 Task: Change scribble line weight to 4PX.
Action: Mouse moved to (354, 269)
Screenshot: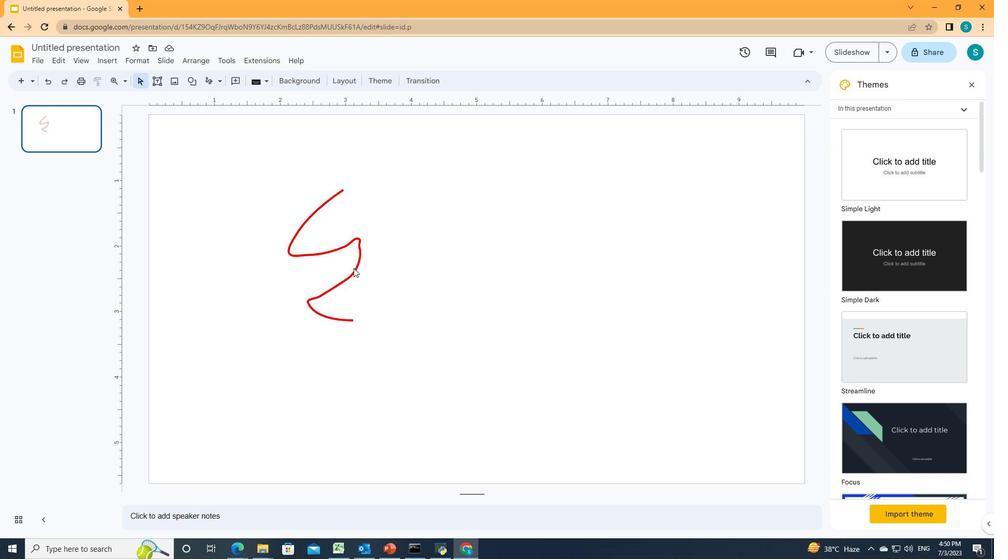 
Action: Mouse pressed left at (354, 269)
Screenshot: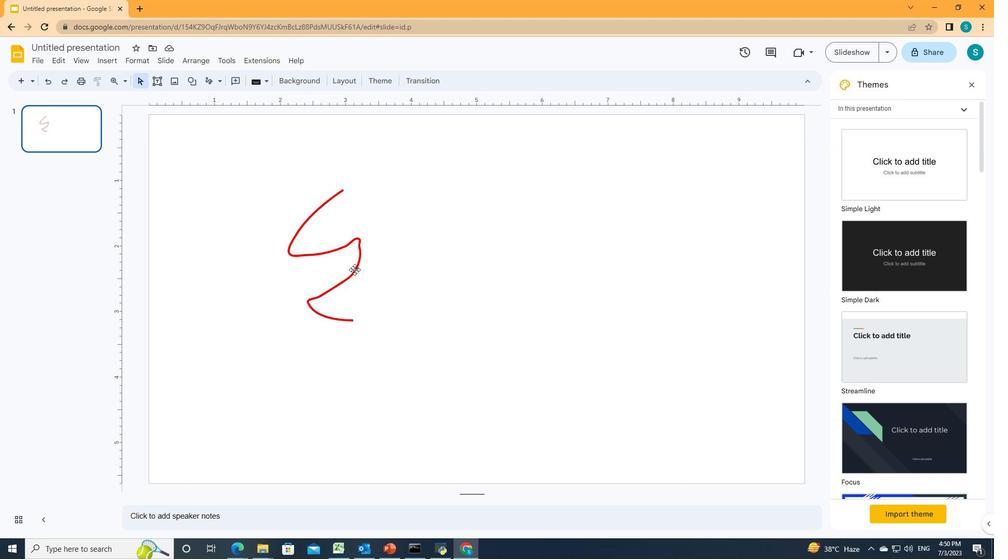 
Action: Mouse moved to (256, 80)
Screenshot: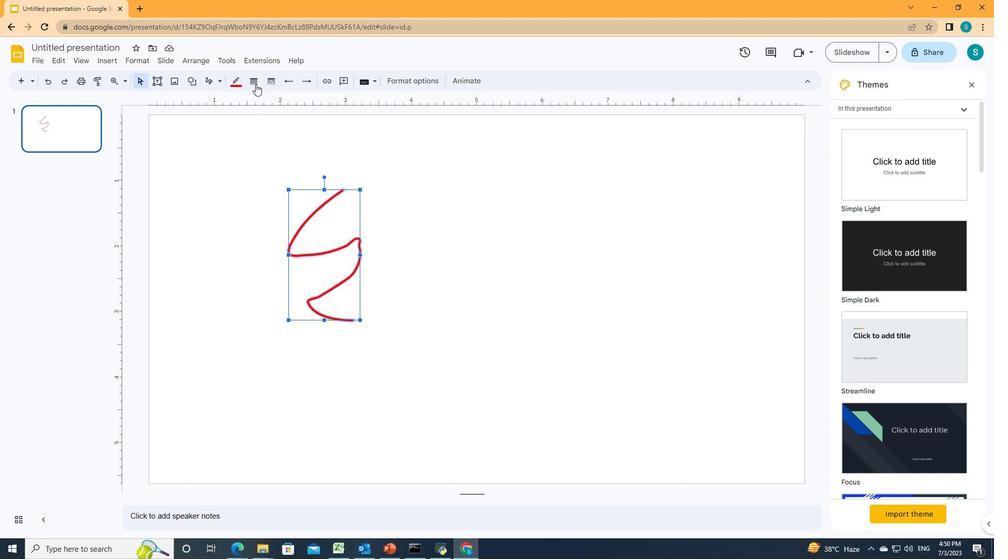 
Action: Mouse pressed left at (256, 80)
Screenshot: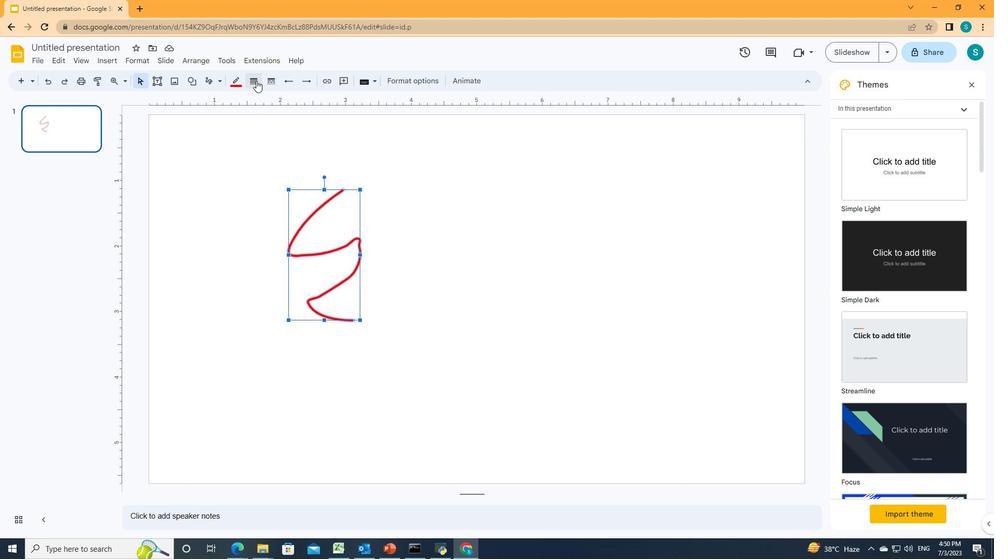 
Action: Mouse moved to (257, 146)
Screenshot: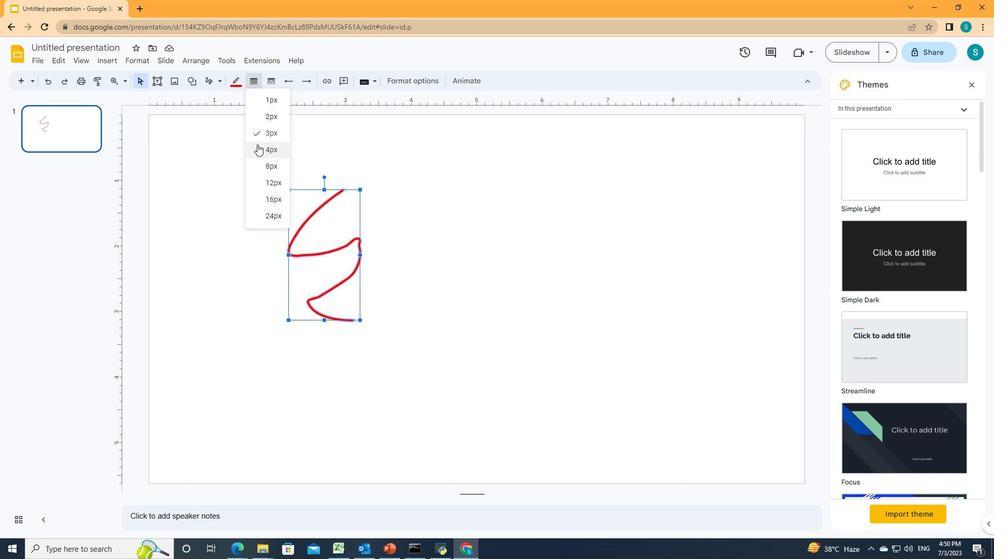 
Action: Mouse pressed left at (257, 146)
Screenshot: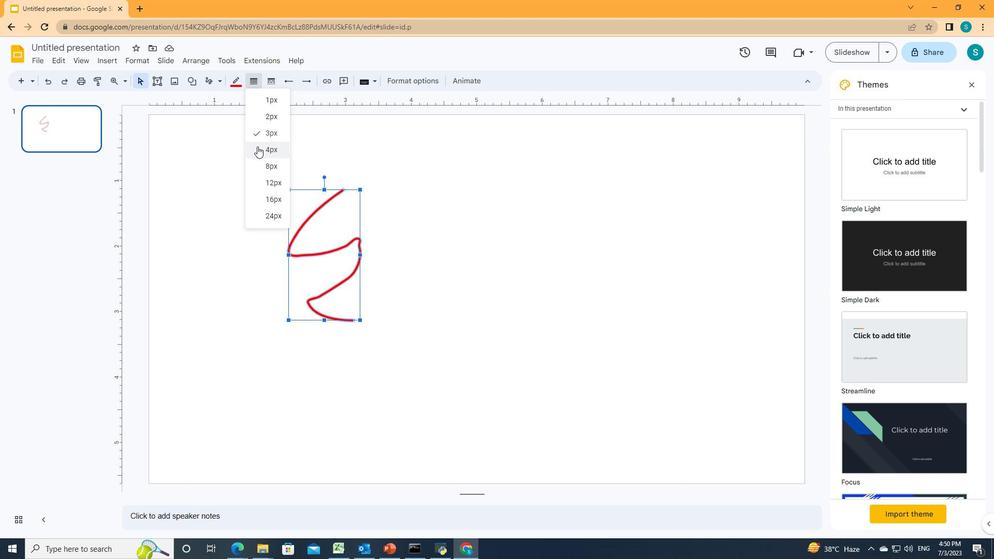 
Action: Mouse moved to (322, 209)
Screenshot: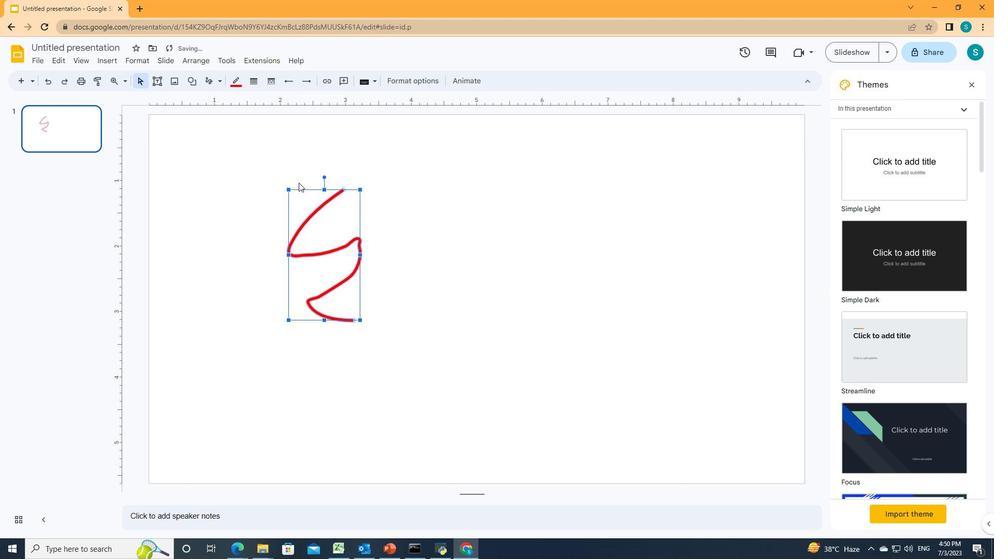 
